 Task: Add Arabic as language.
Action: Mouse moved to (660, 85)
Screenshot: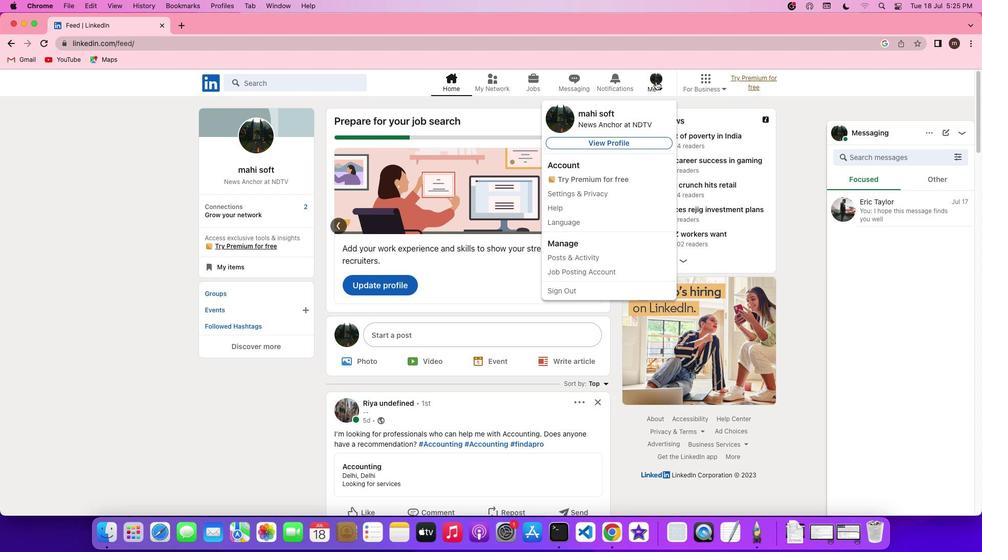 
Action: Mouse pressed left at (660, 85)
Screenshot: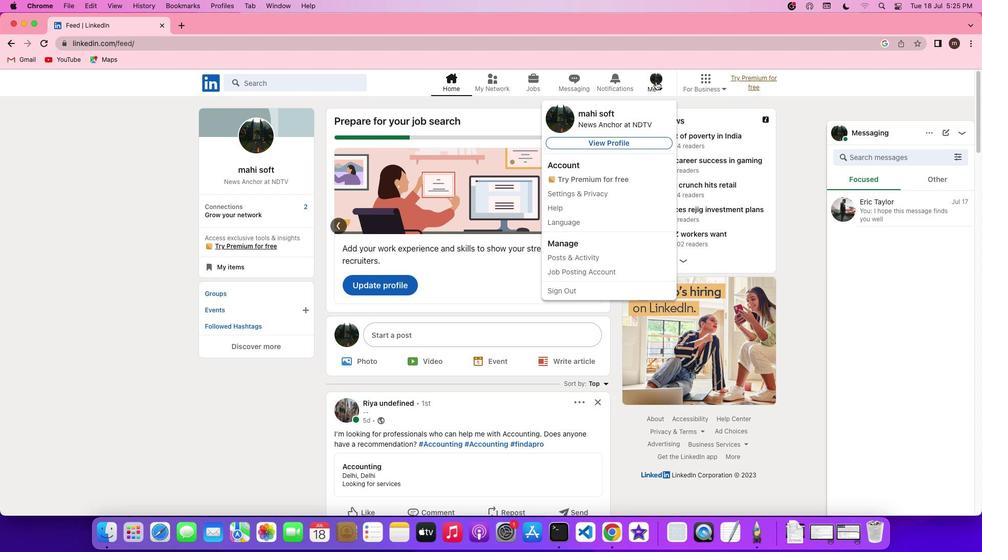 
Action: Mouse pressed left at (660, 85)
Screenshot: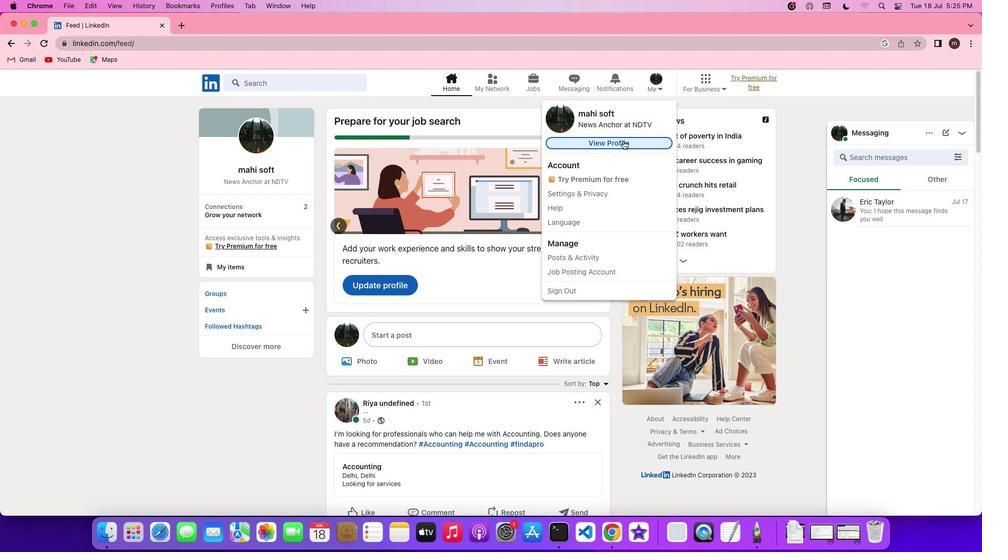 
Action: Mouse moved to (627, 145)
Screenshot: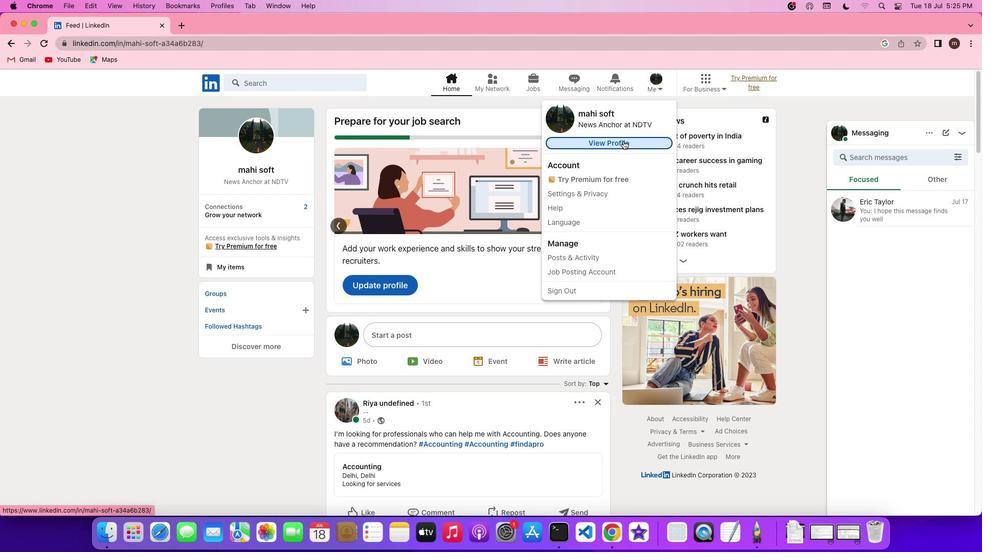 
Action: Mouse pressed left at (627, 145)
Screenshot: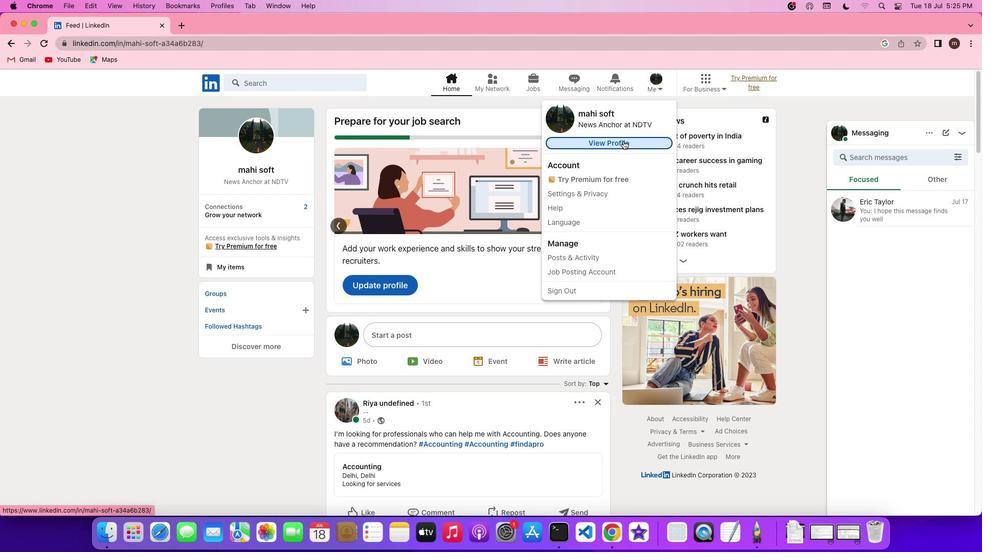 
Action: Mouse moved to (317, 308)
Screenshot: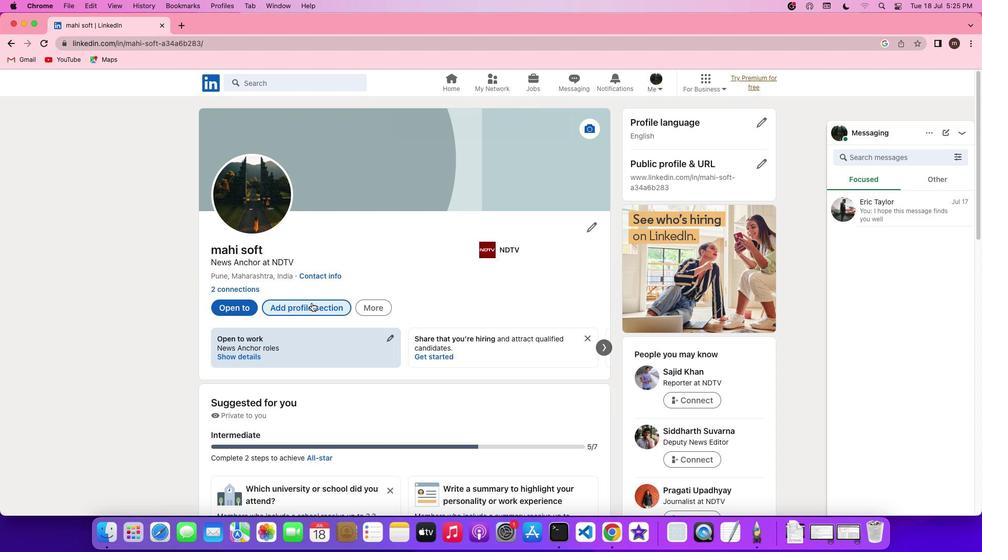 
Action: Mouse pressed left at (317, 308)
Screenshot: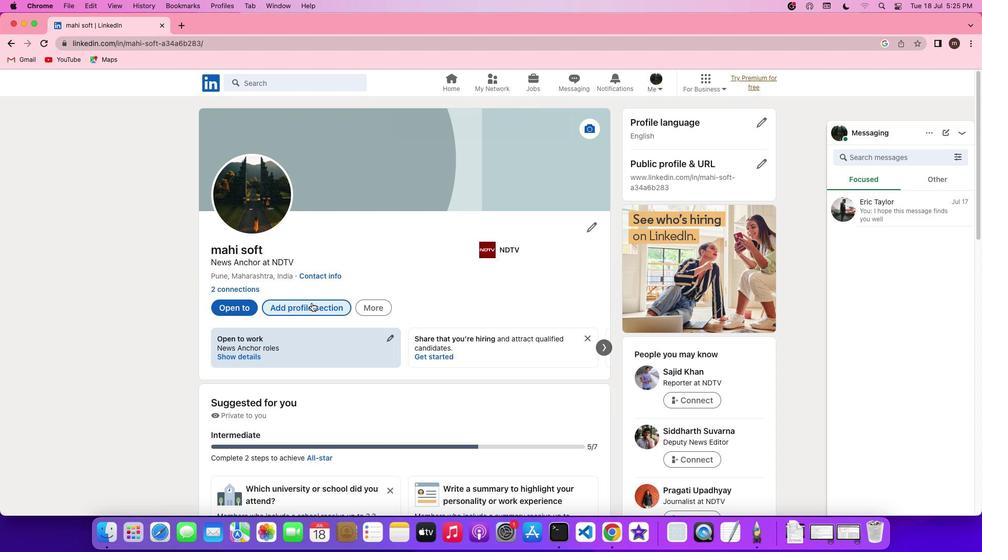 
Action: Mouse pressed left at (317, 308)
Screenshot: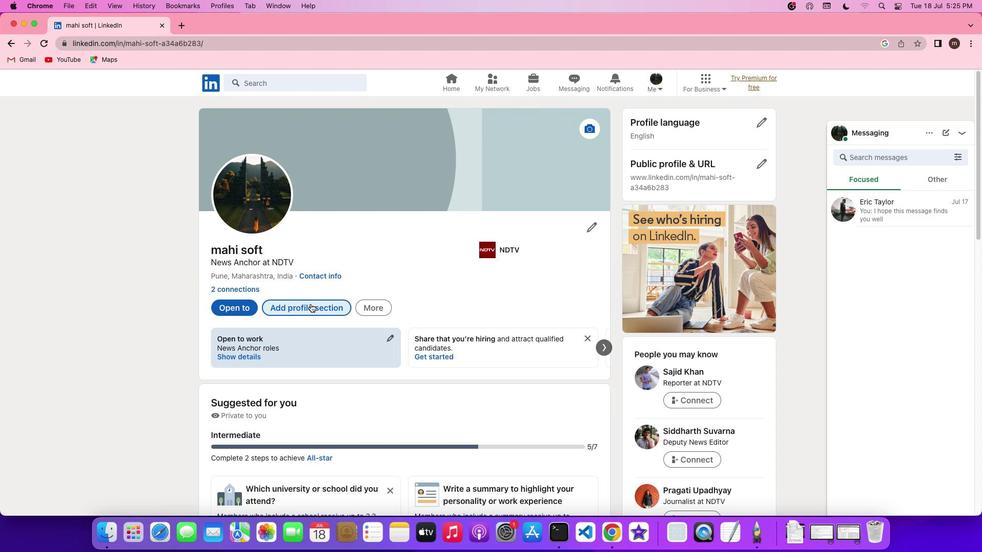 
Action: Mouse moved to (315, 315)
Screenshot: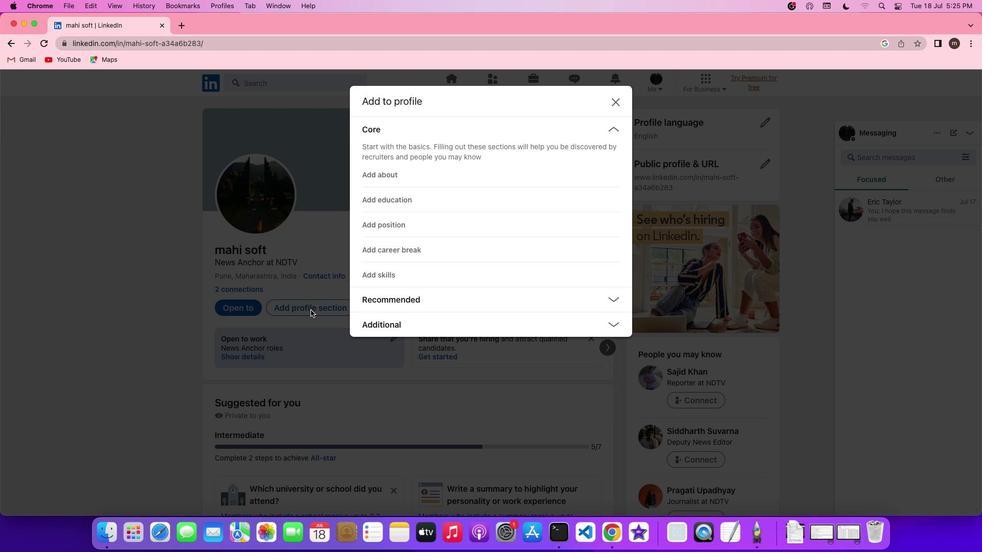 
Action: Mouse pressed left at (315, 315)
Screenshot: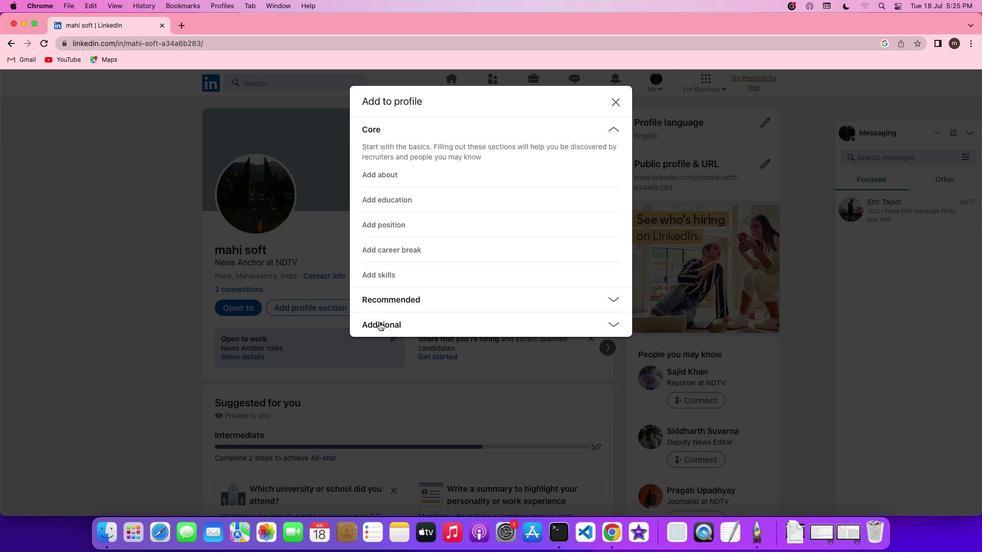 
Action: Mouse moved to (383, 327)
Screenshot: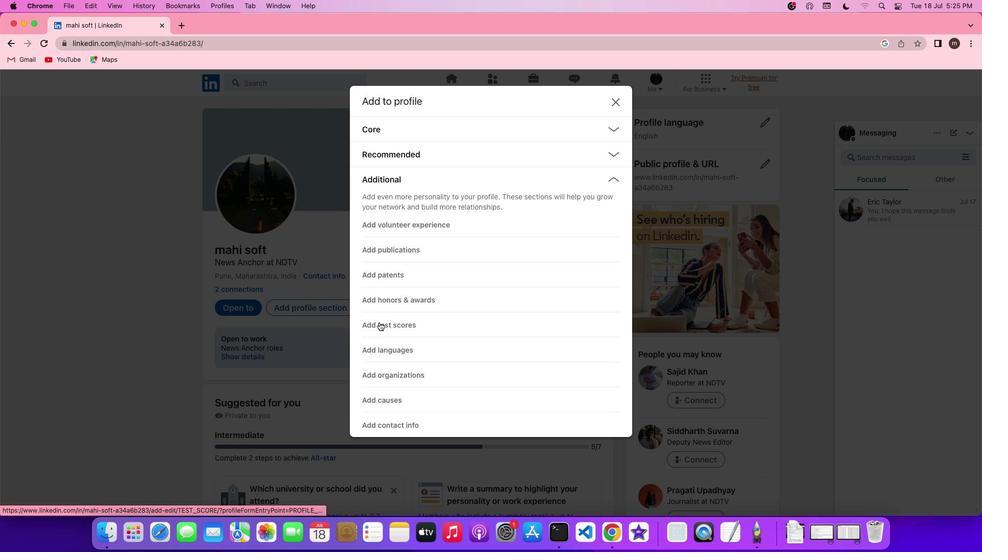 
Action: Mouse pressed left at (383, 327)
Screenshot: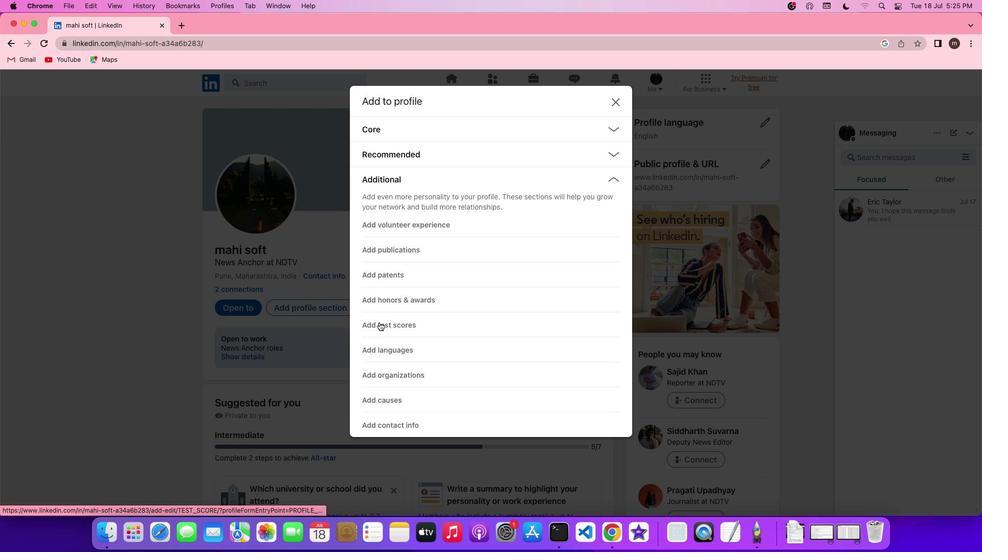 
Action: Mouse moved to (386, 353)
Screenshot: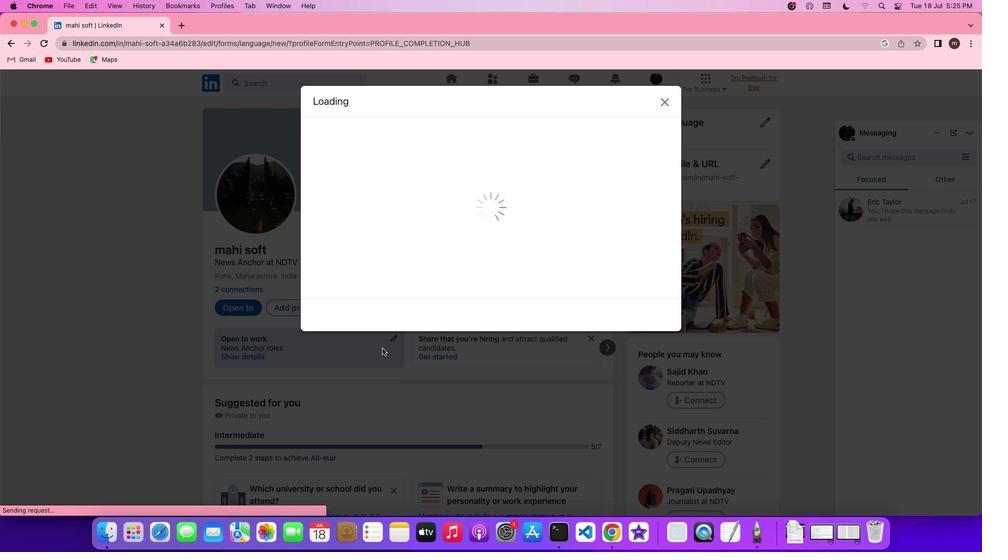 
Action: Mouse pressed left at (386, 353)
Screenshot: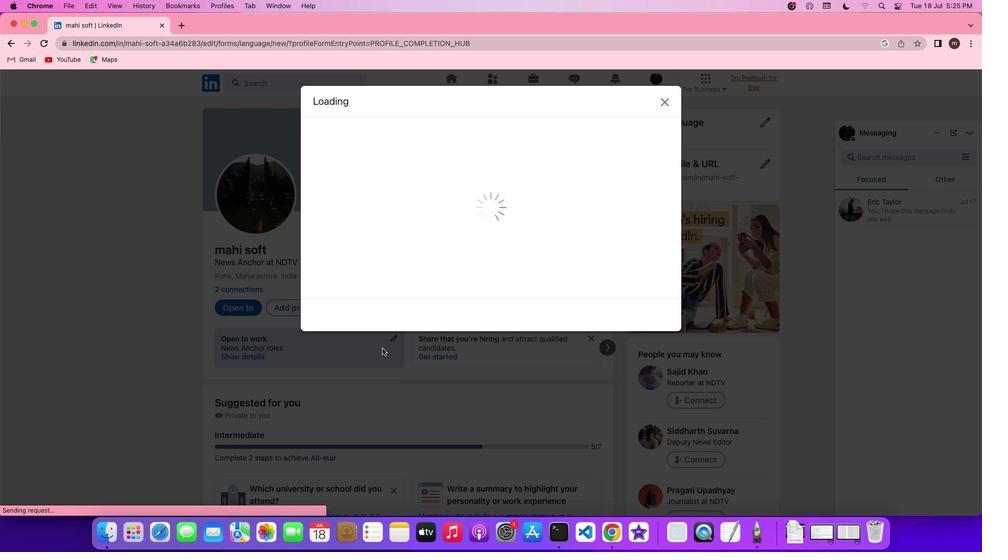 
Action: Mouse moved to (443, 171)
Screenshot: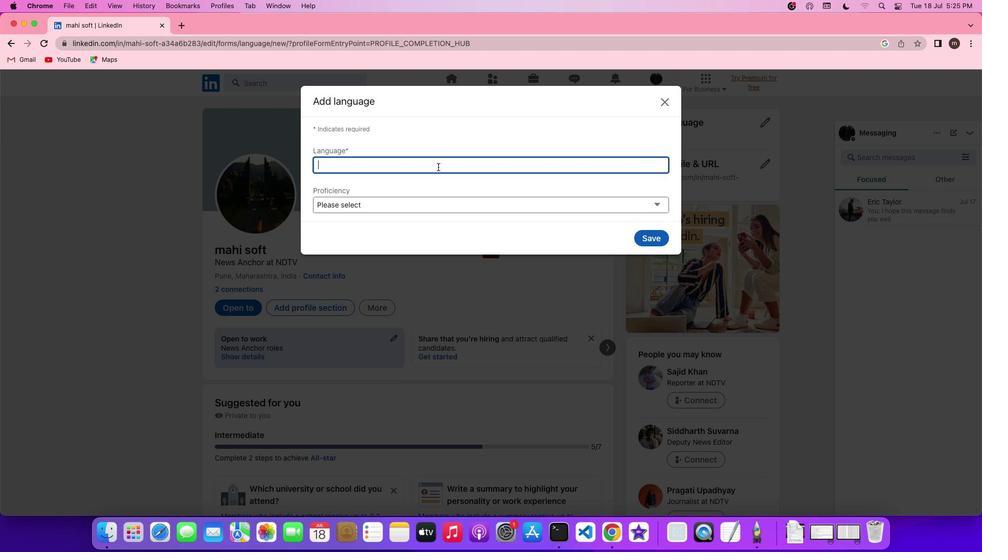 
Action: Mouse pressed left at (443, 171)
Screenshot: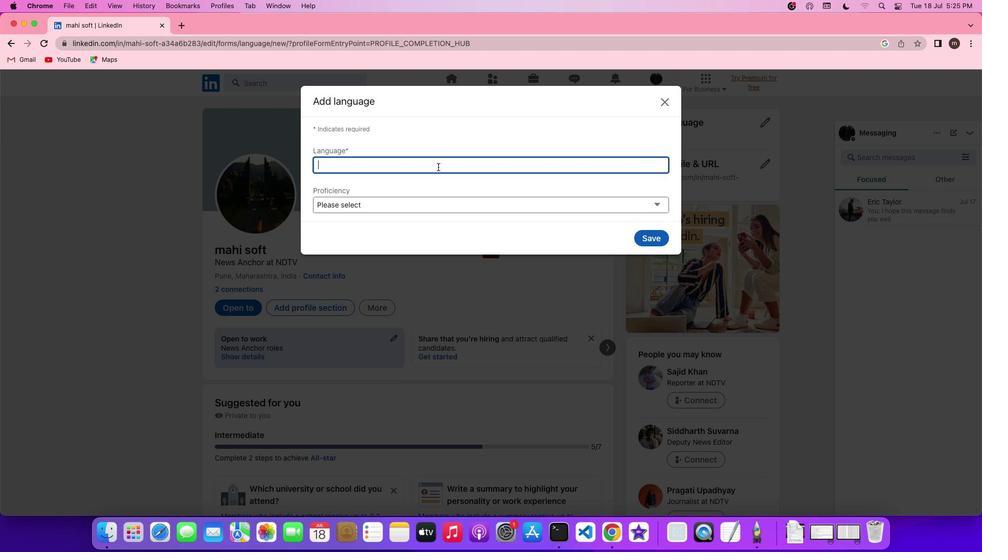 
Action: Key pressed Key.shift'A''r''a''b''i''c'
Screenshot: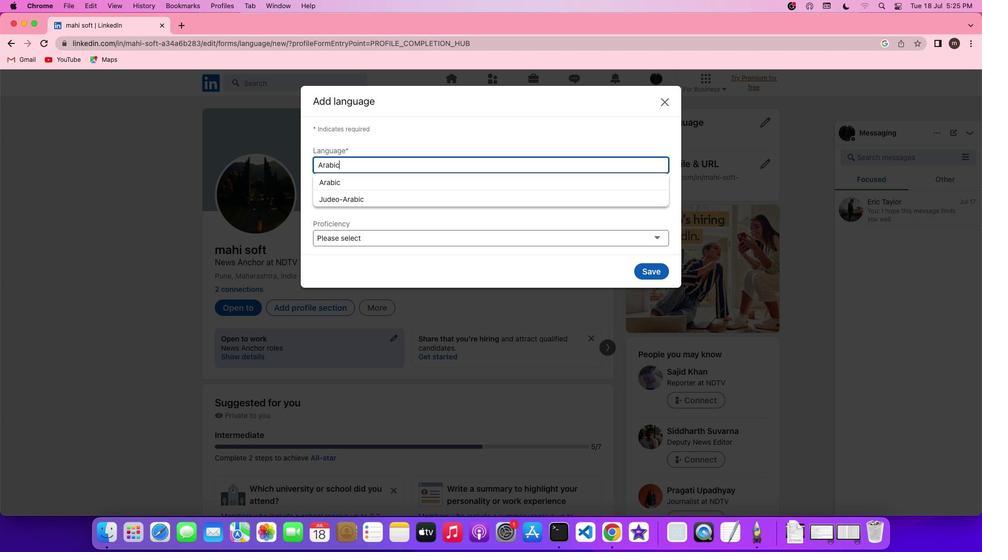 
Action: Mouse moved to (441, 183)
Screenshot: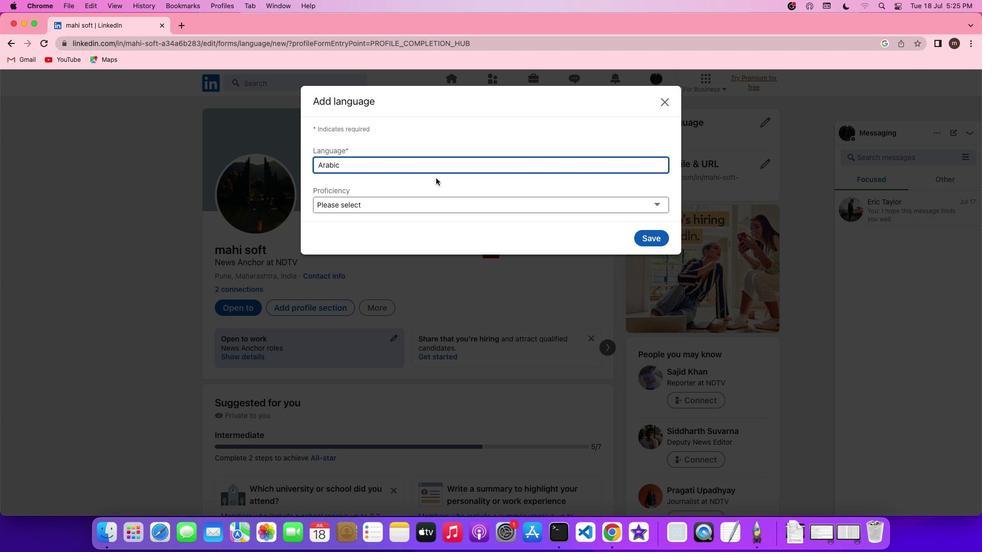 
Action: Mouse pressed left at (441, 183)
Screenshot: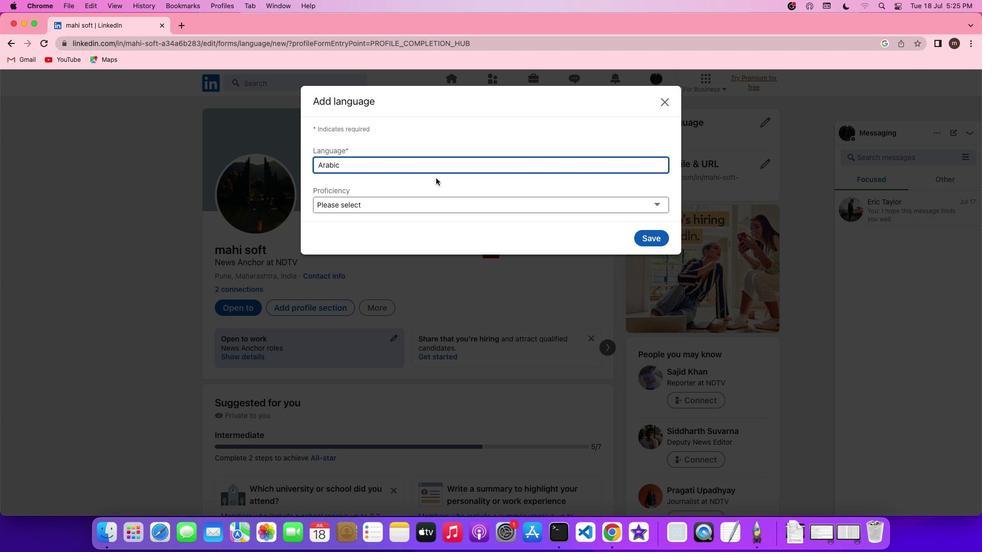 
